 Task: Move the task Upgrade and migrate company sales management to a cloud-based solution to the section Done in the project AtlasTech and filter the tasks in the project by Due next week
Action: Mouse moved to (75, 244)
Screenshot: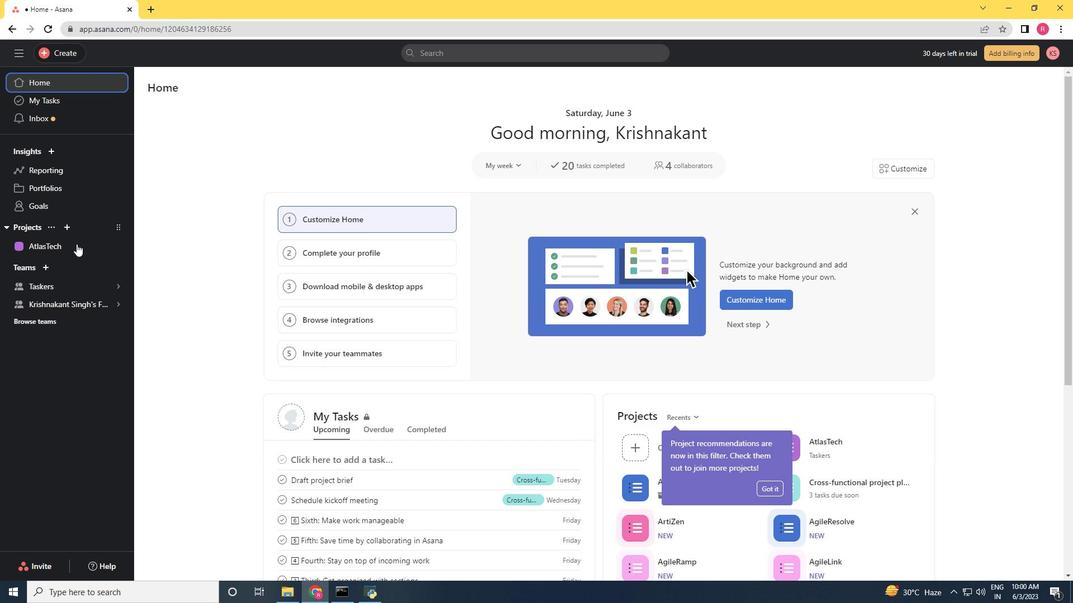 
Action: Mouse pressed left at (75, 244)
Screenshot: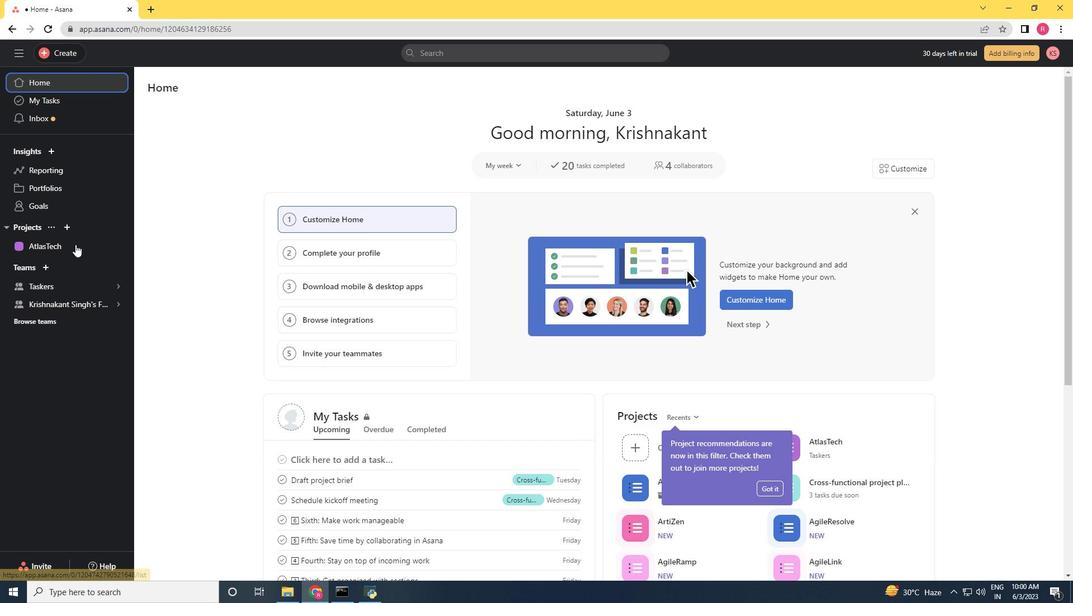 
Action: Mouse moved to (615, 207)
Screenshot: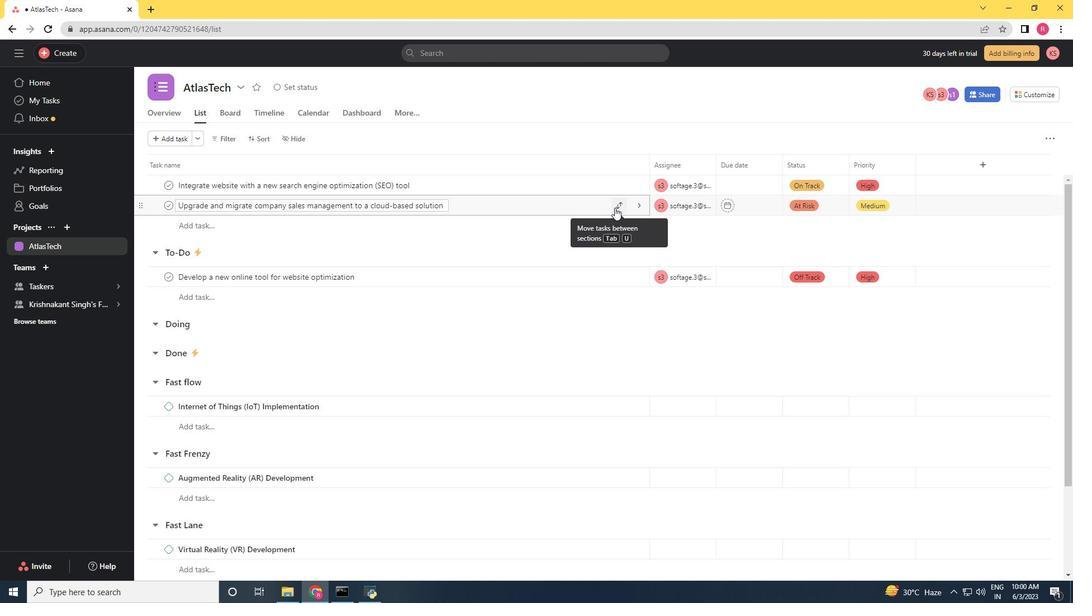 
Action: Mouse pressed left at (615, 207)
Screenshot: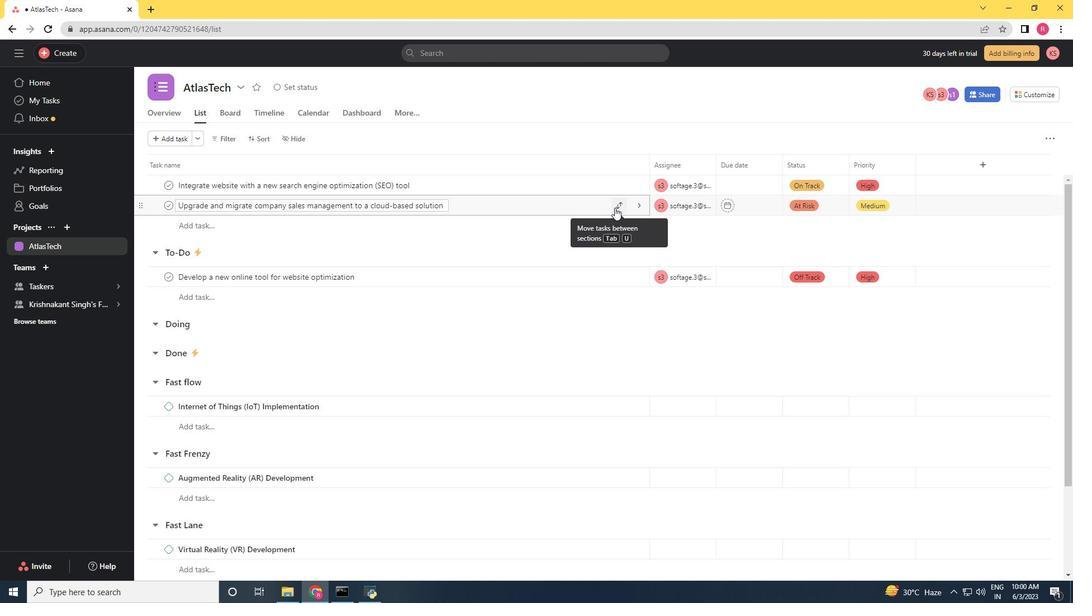 
Action: Mouse moved to (576, 304)
Screenshot: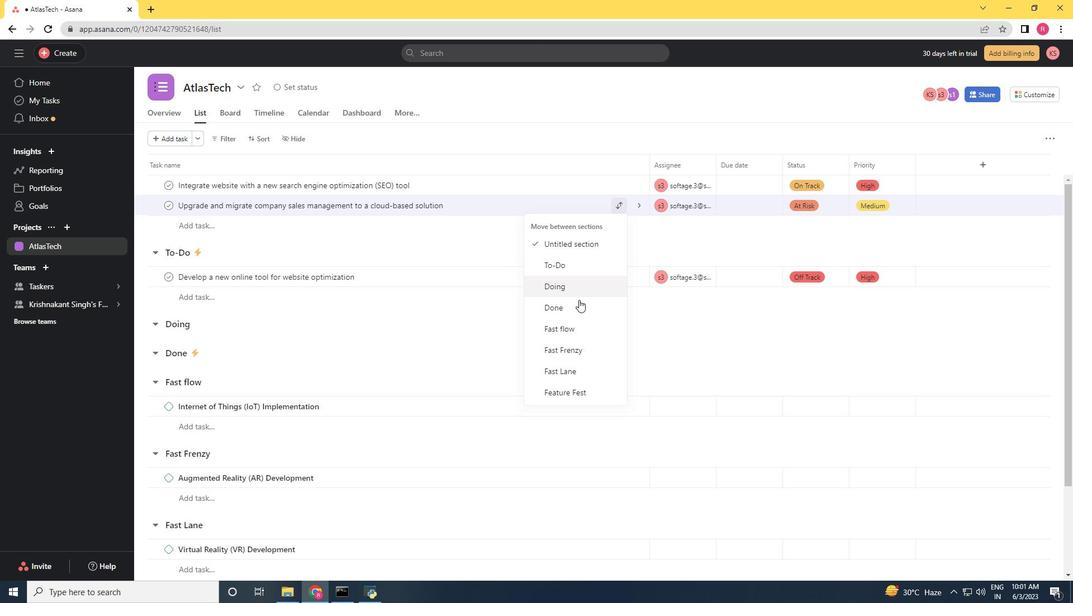 
Action: Mouse pressed left at (576, 304)
Screenshot: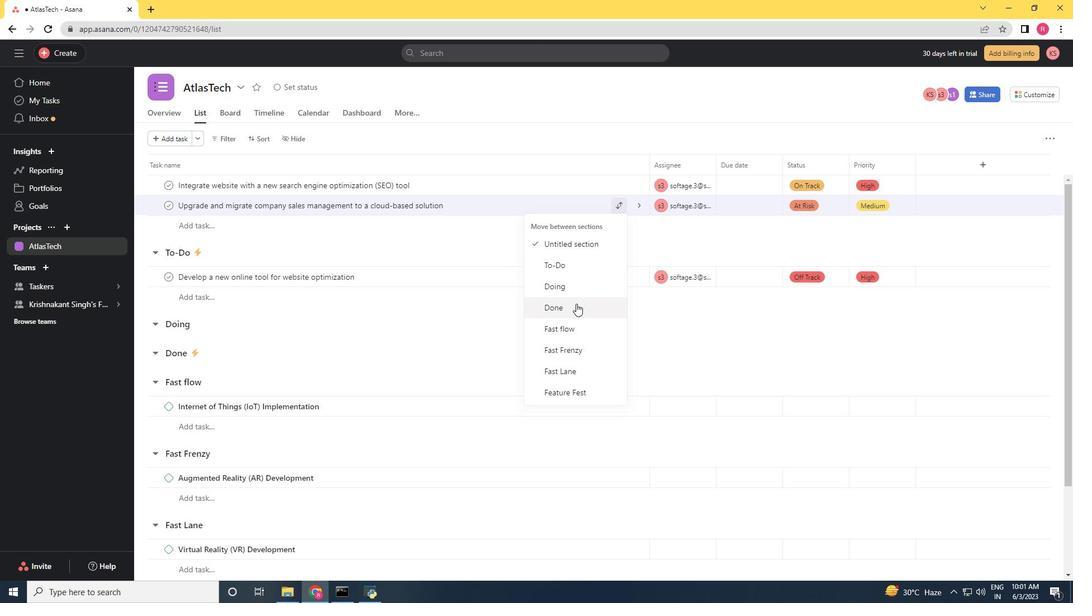 
Action: Mouse moved to (227, 138)
Screenshot: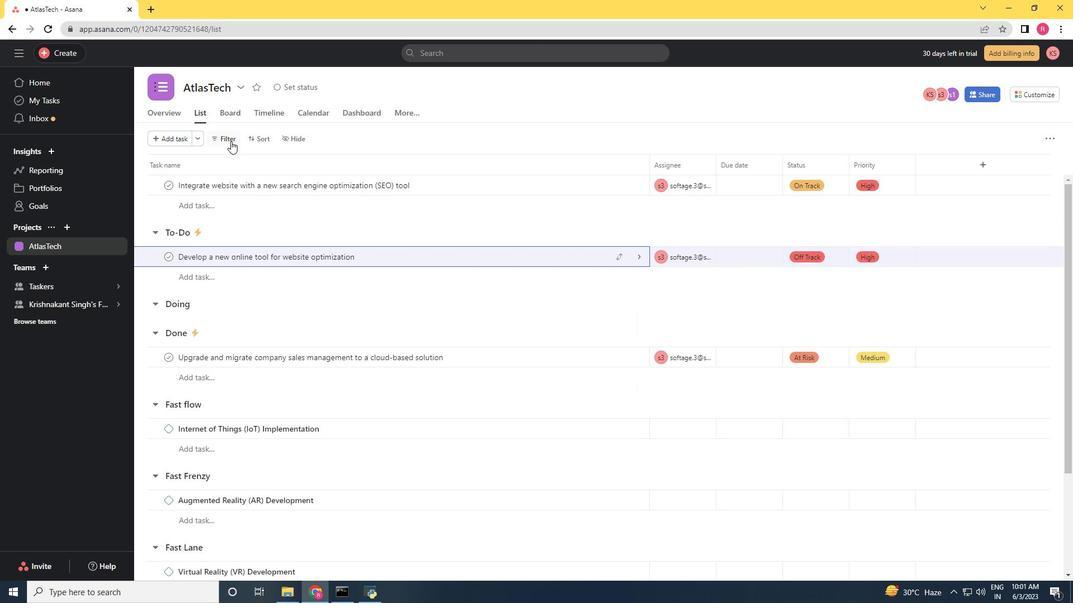 
Action: Mouse pressed left at (227, 138)
Screenshot: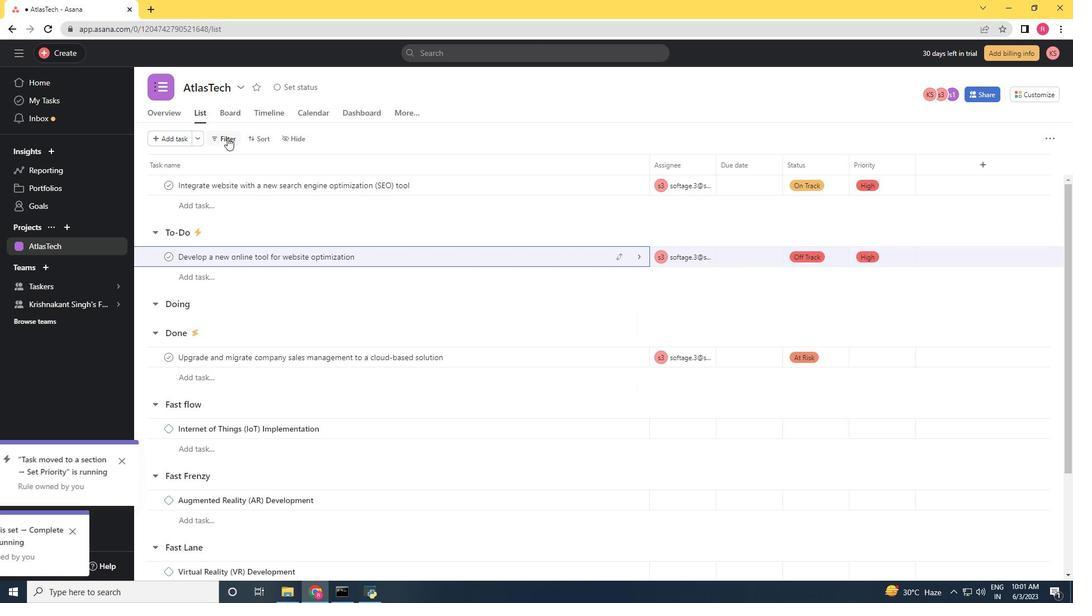 
Action: Mouse moved to (249, 205)
Screenshot: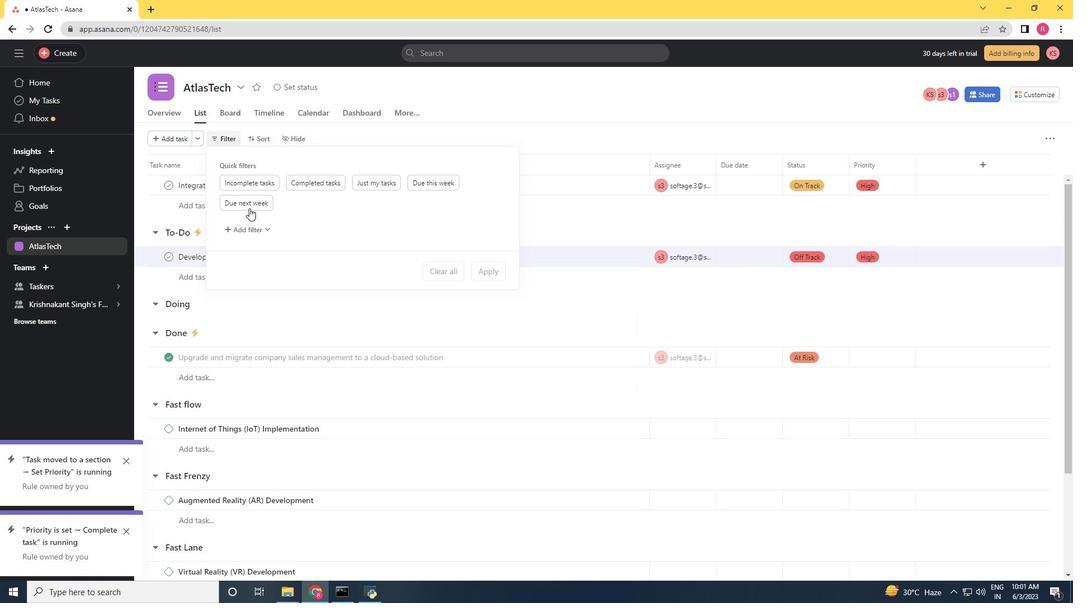 
Action: Mouse pressed left at (249, 205)
Screenshot: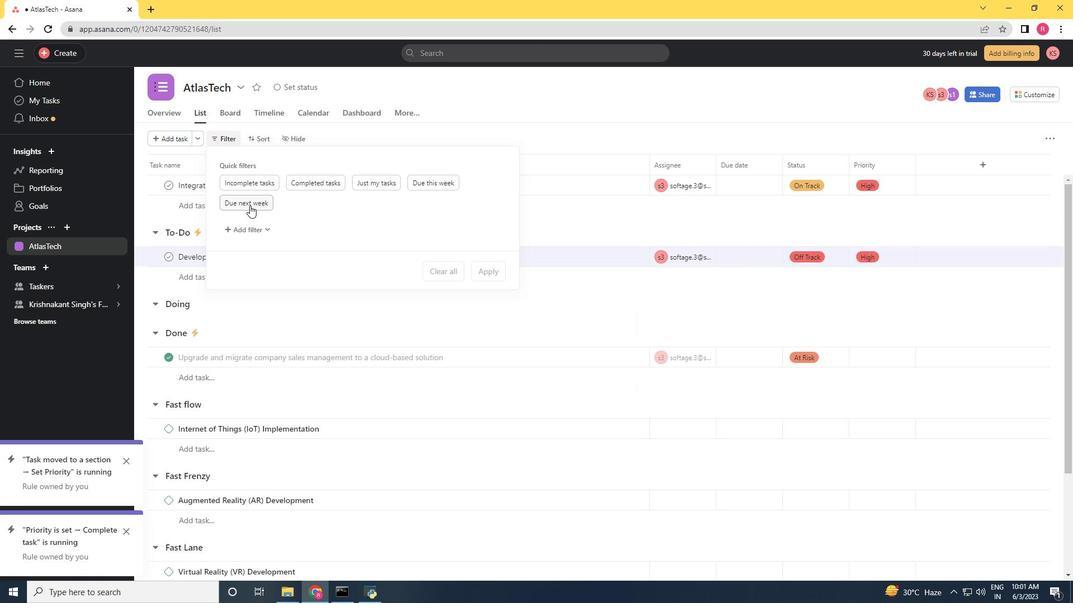 
Action: Mouse moved to (249, 205)
Screenshot: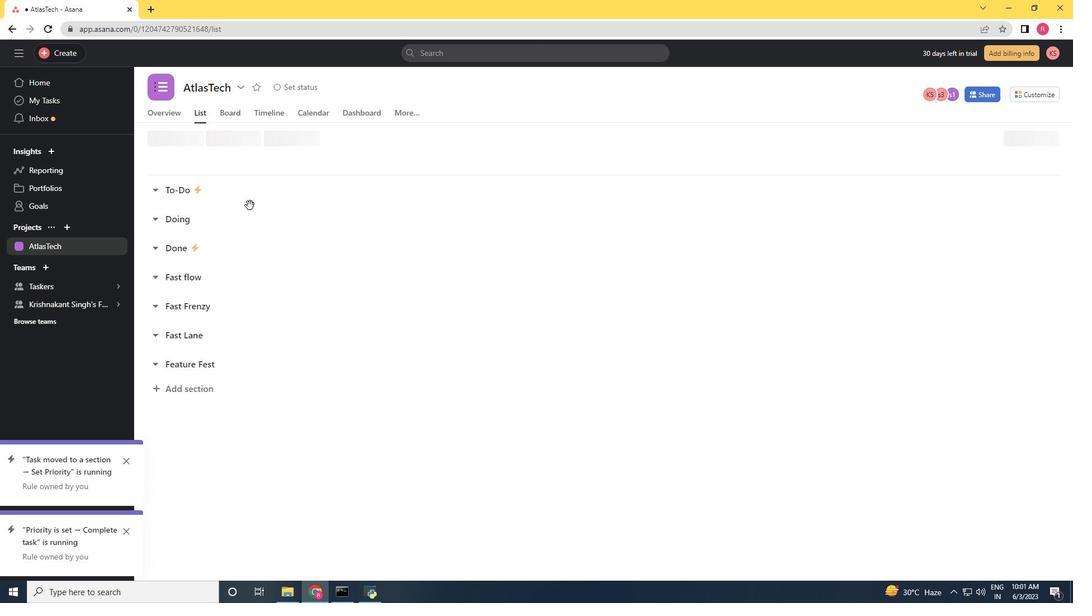 
